 Task: Select the open location to sie an option in the double-click behavior.
Action: Mouse moved to (15, 481)
Screenshot: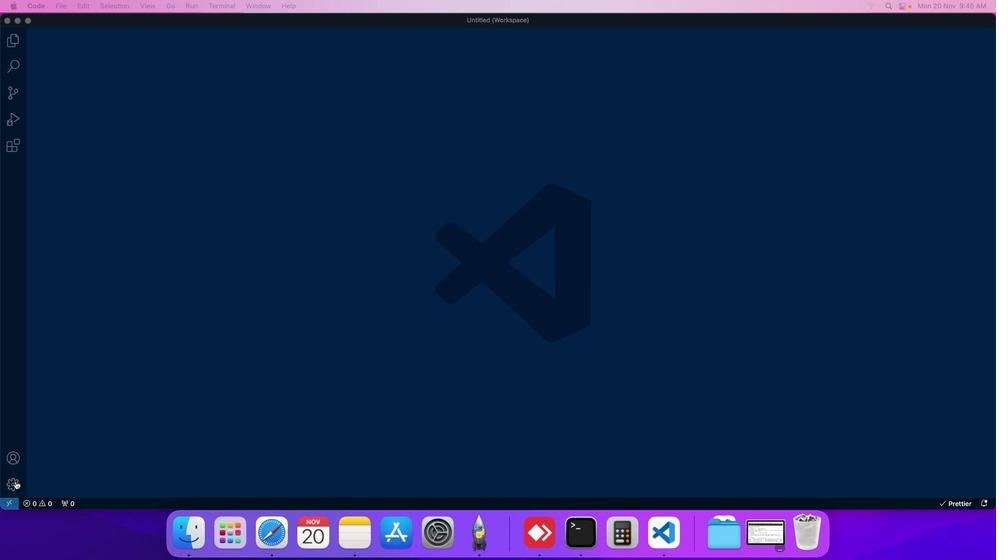 
Action: Mouse pressed left at (15, 481)
Screenshot: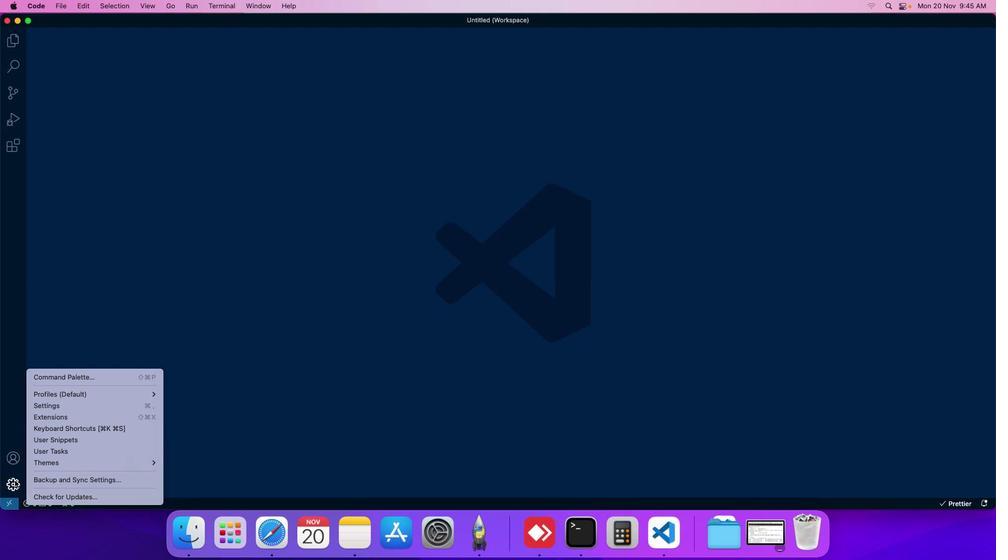 
Action: Mouse moved to (59, 404)
Screenshot: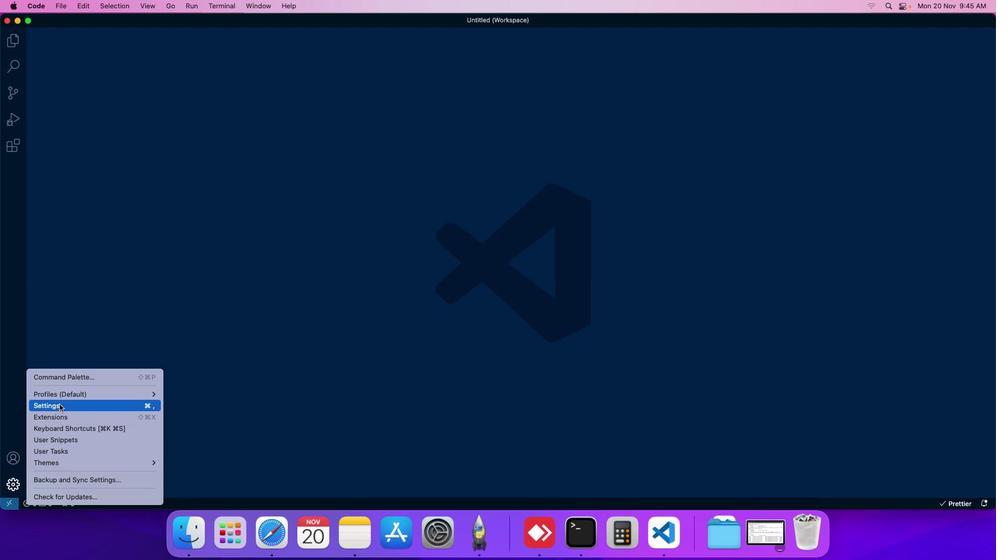 
Action: Mouse pressed left at (59, 404)
Screenshot: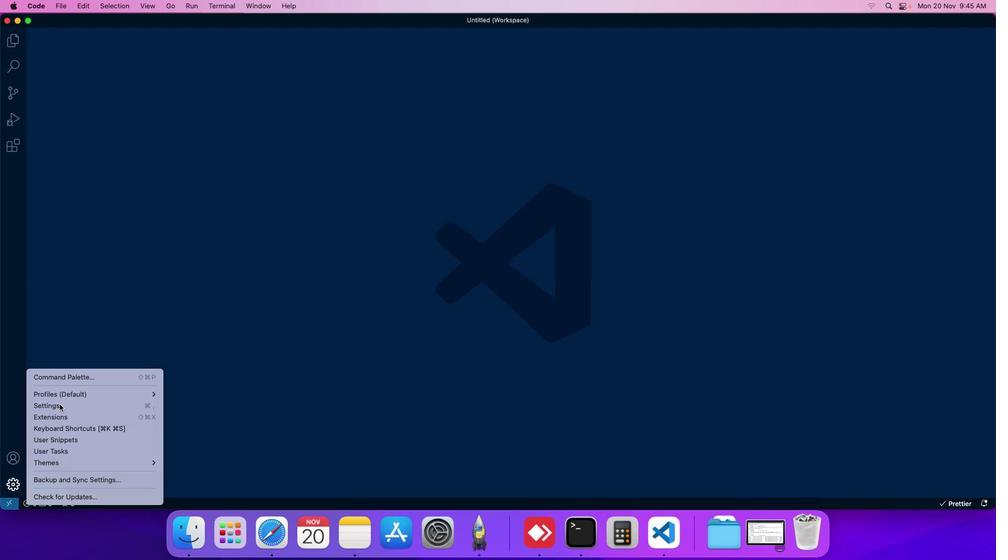 
Action: Mouse moved to (249, 76)
Screenshot: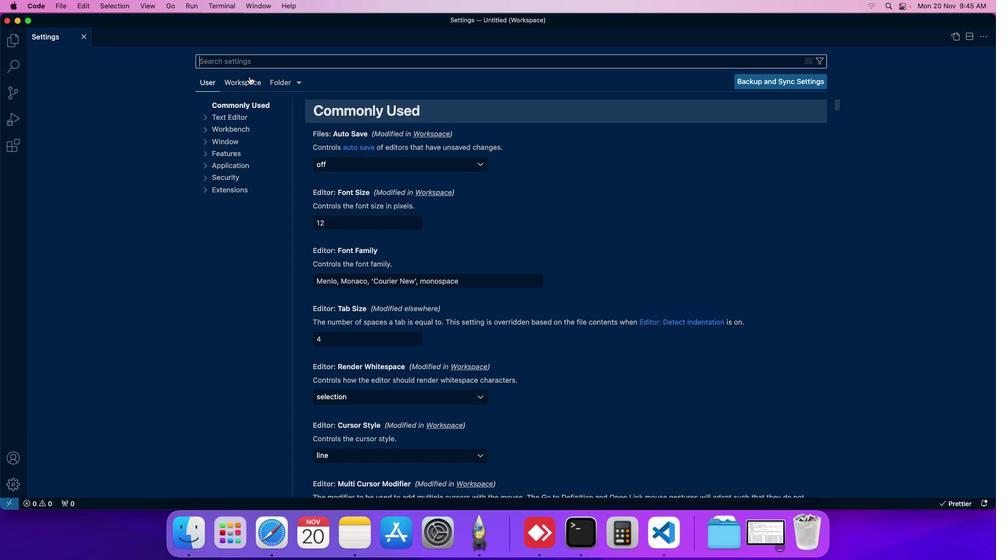 
Action: Mouse pressed left at (249, 76)
Screenshot: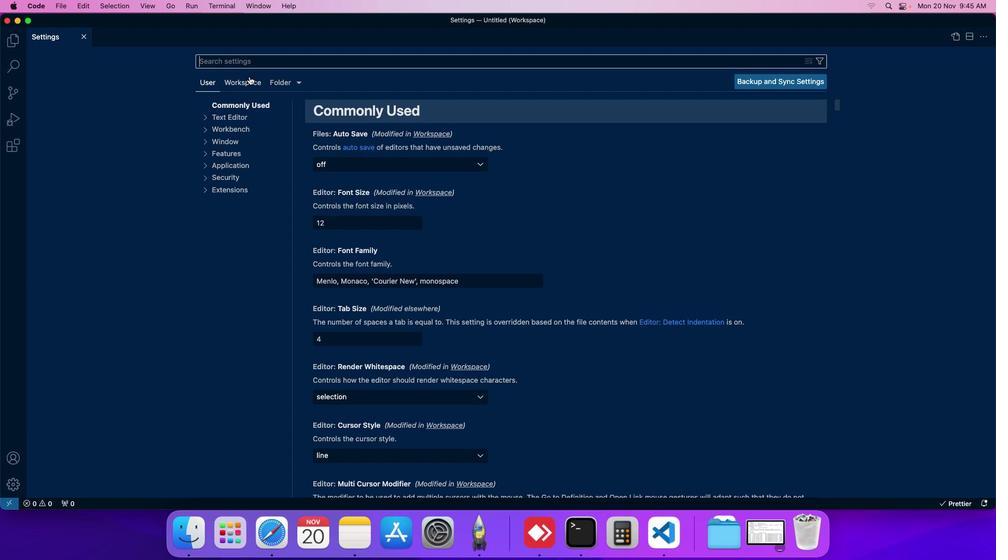 
Action: Mouse moved to (223, 151)
Screenshot: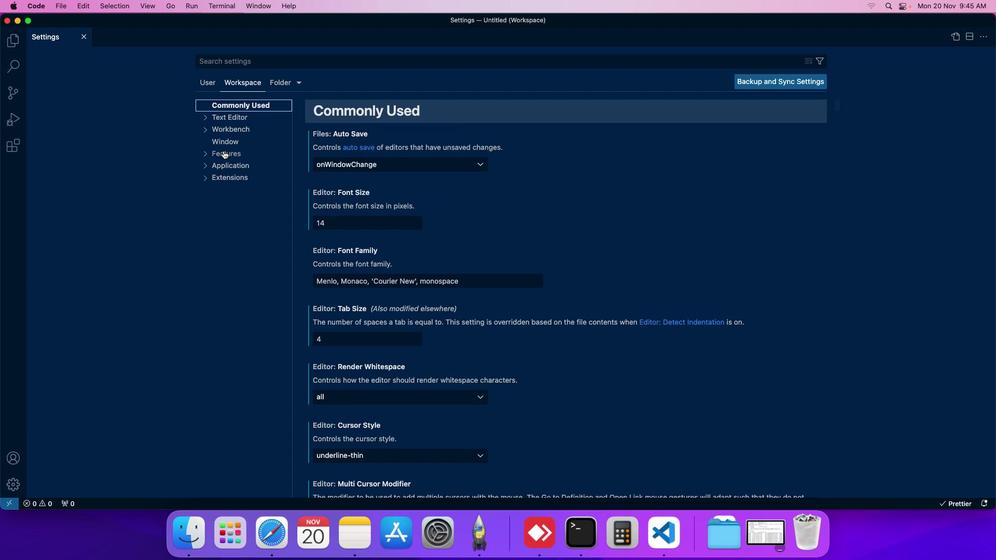 
Action: Mouse pressed left at (223, 151)
Screenshot: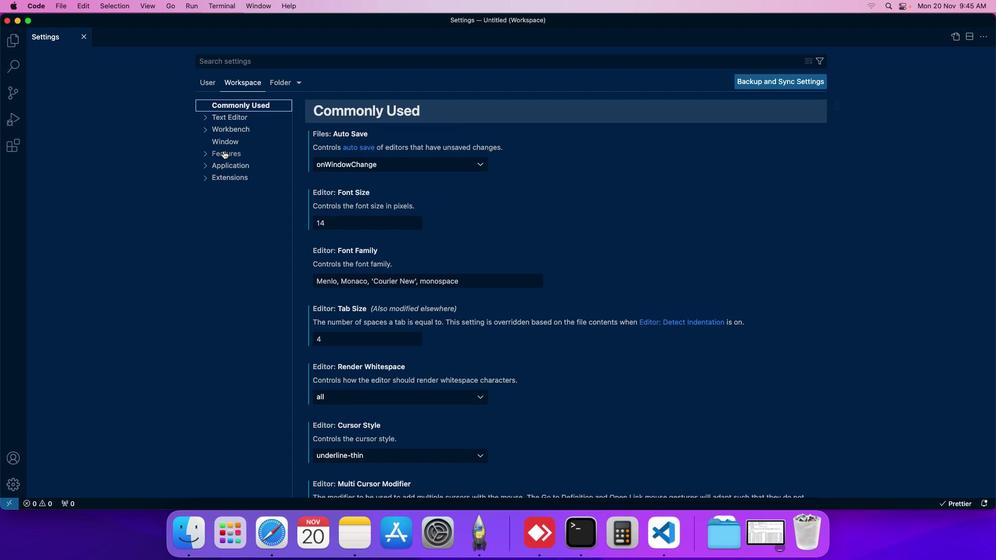 
Action: Mouse moved to (229, 192)
Screenshot: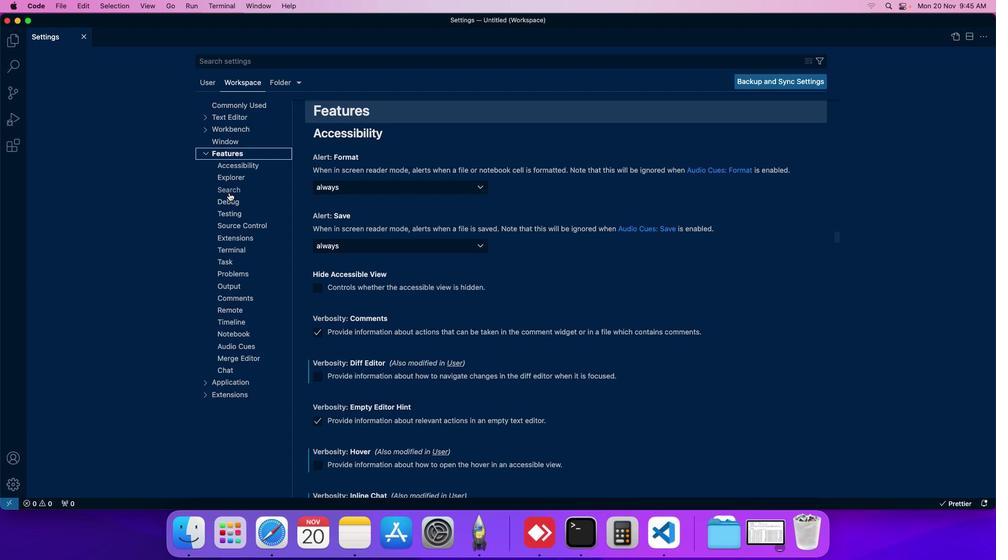 
Action: Mouse pressed left at (229, 192)
Screenshot: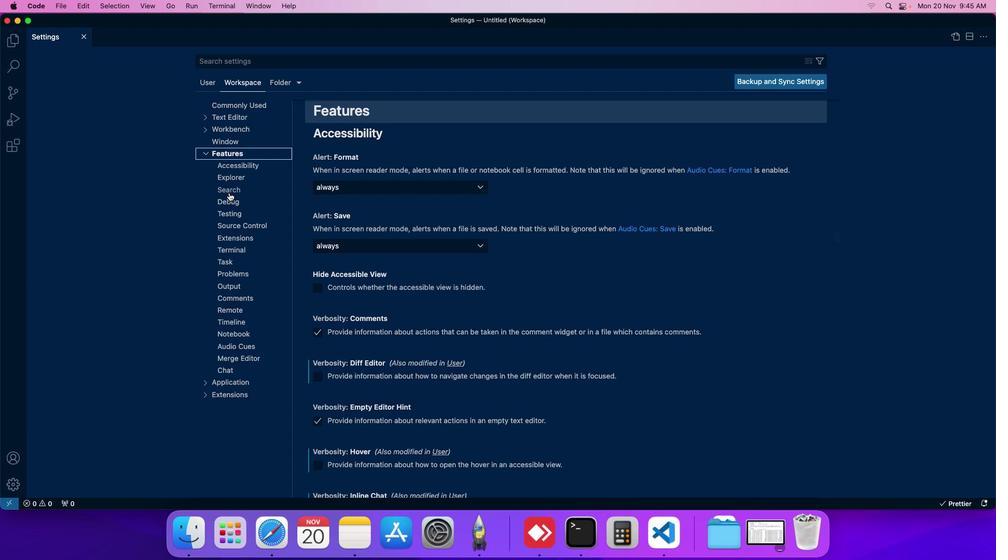 
Action: Mouse moved to (315, 211)
Screenshot: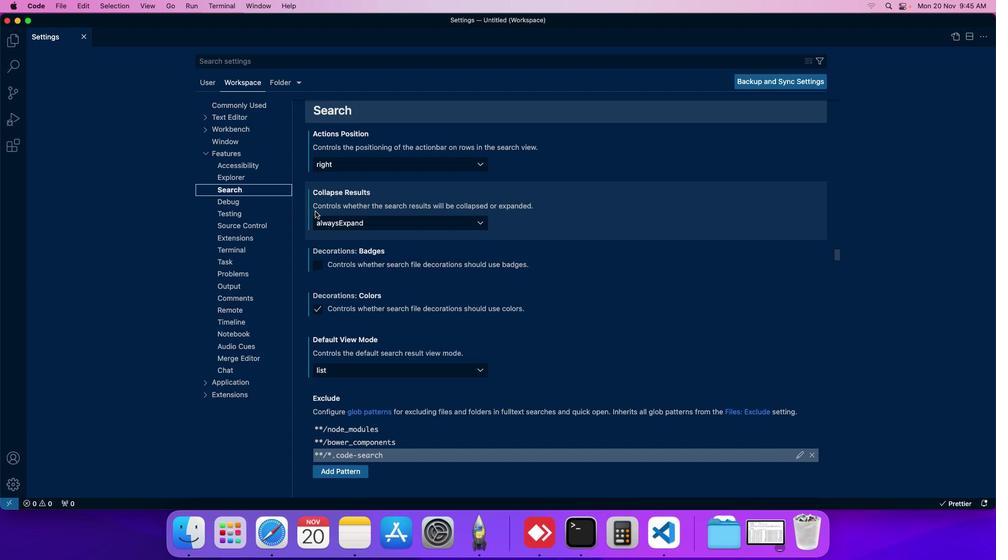 
Action: Mouse scrolled (315, 211) with delta (0, 0)
Screenshot: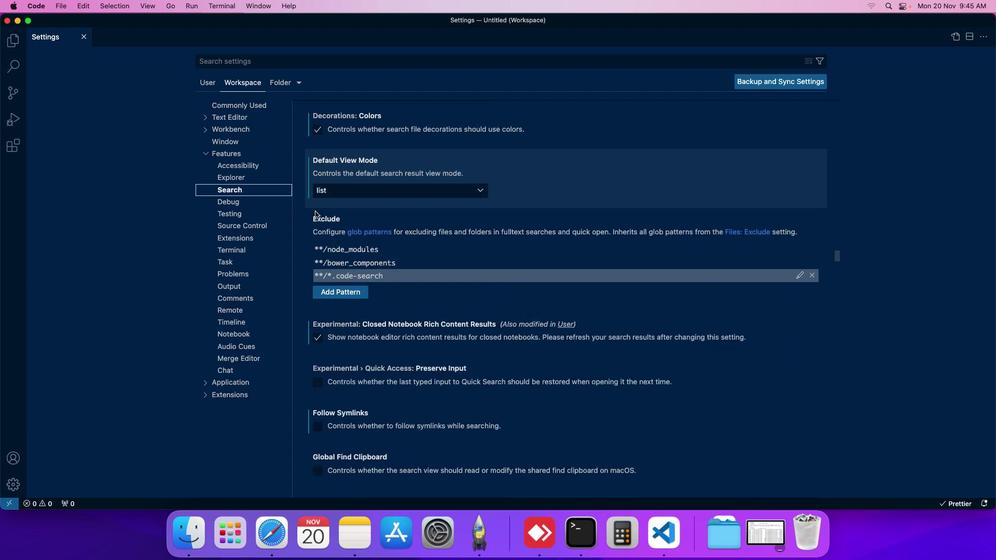 
Action: Mouse scrolled (315, 211) with delta (0, 0)
Screenshot: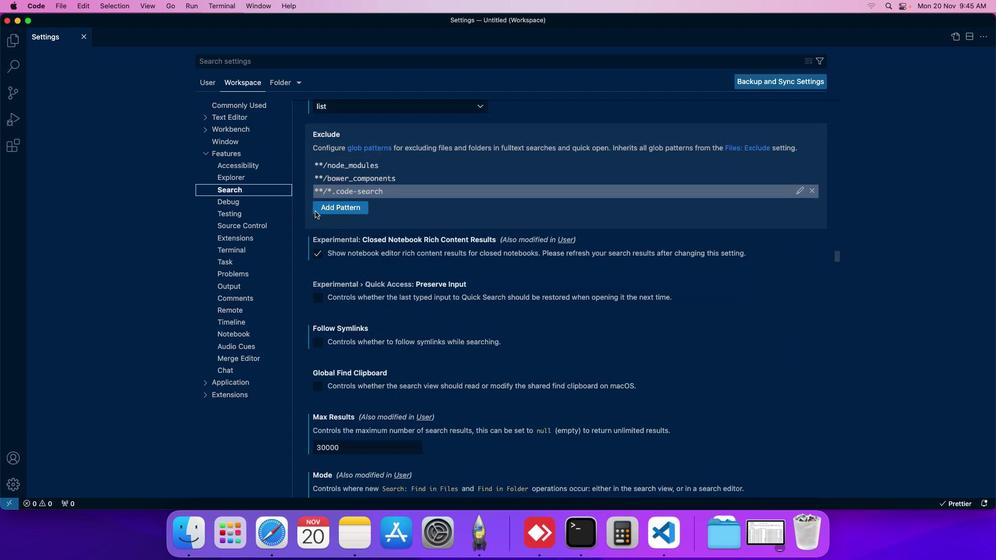 
Action: Mouse scrolled (315, 211) with delta (0, 0)
Screenshot: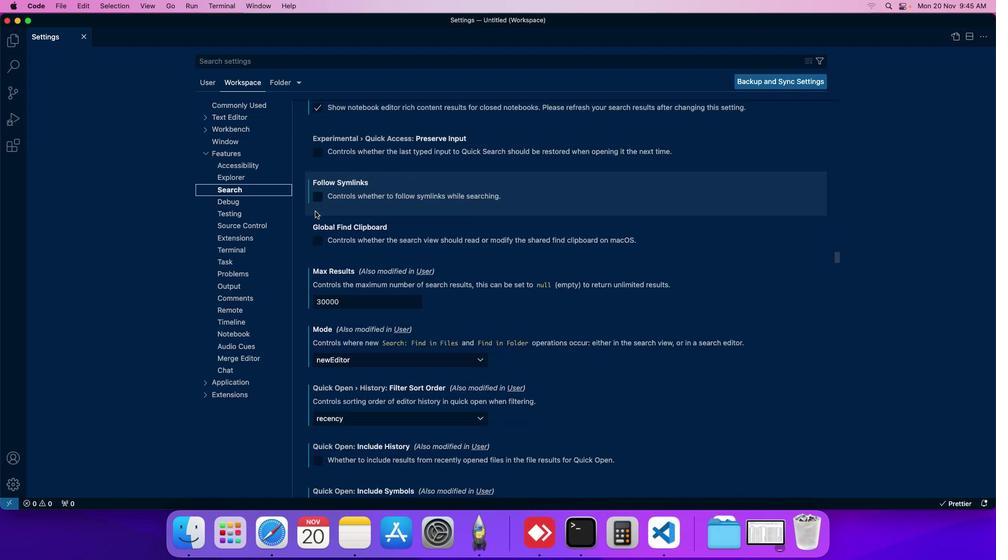 
Action: Mouse scrolled (315, 211) with delta (0, 0)
Screenshot: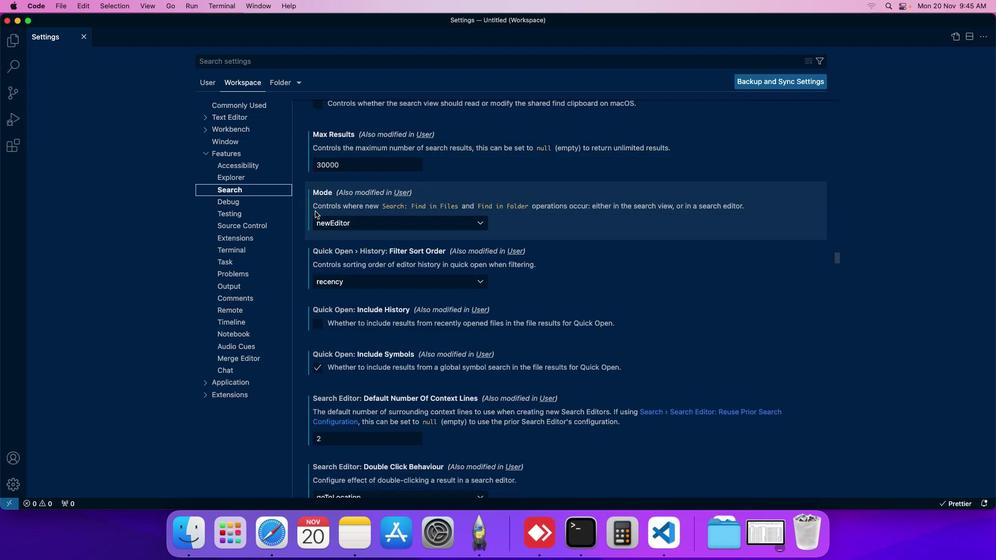 
Action: Mouse scrolled (315, 211) with delta (0, 0)
Screenshot: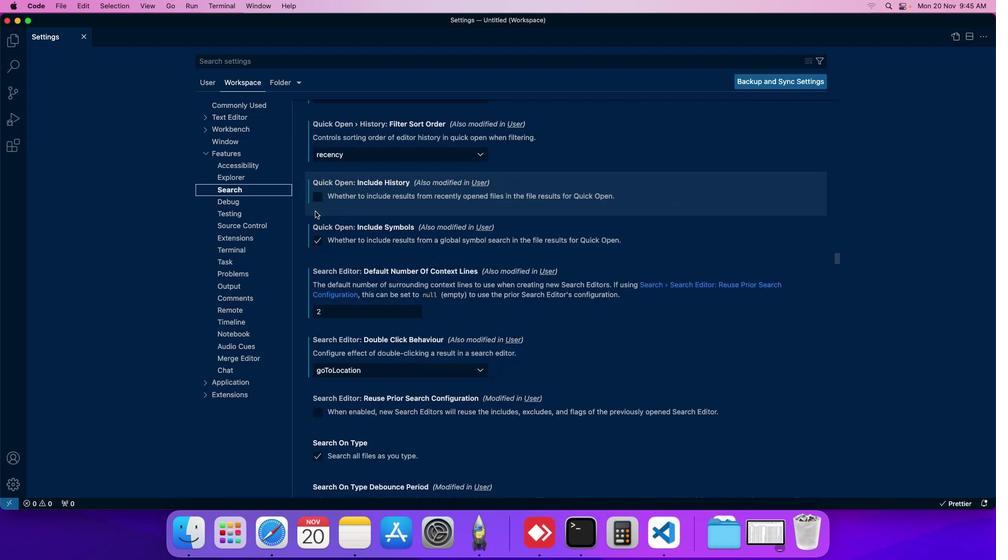 
Action: Mouse scrolled (315, 211) with delta (0, 0)
Screenshot: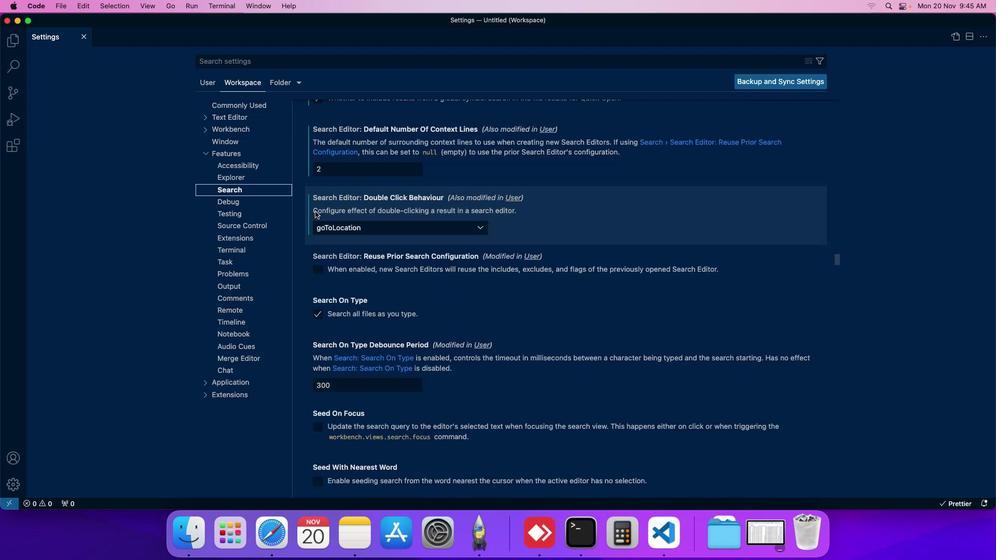 
Action: Mouse moved to (409, 224)
Screenshot: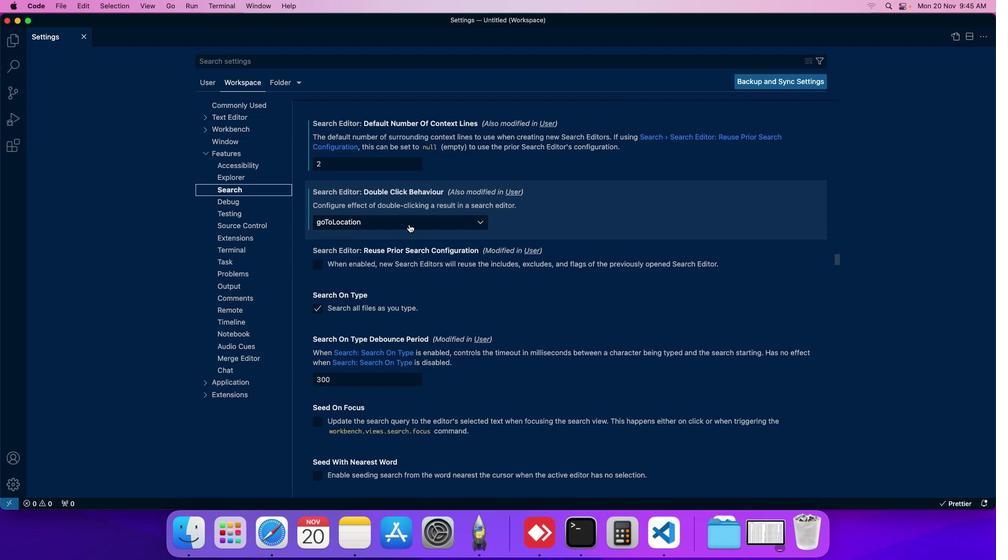 
Action: Mouse pressed left at (409, 224)
Screenshot: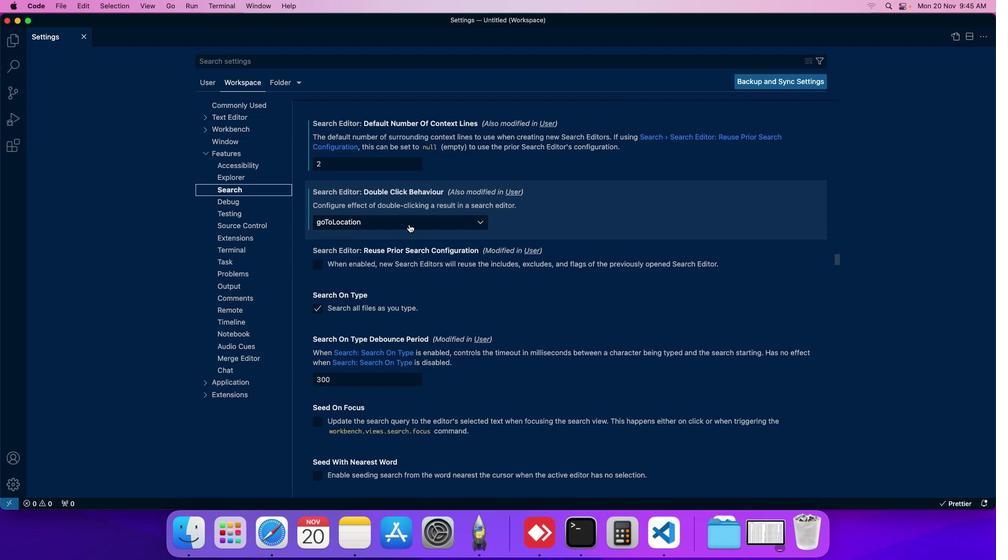 
Action: Mouse moved to (368, 255)
Screenshot: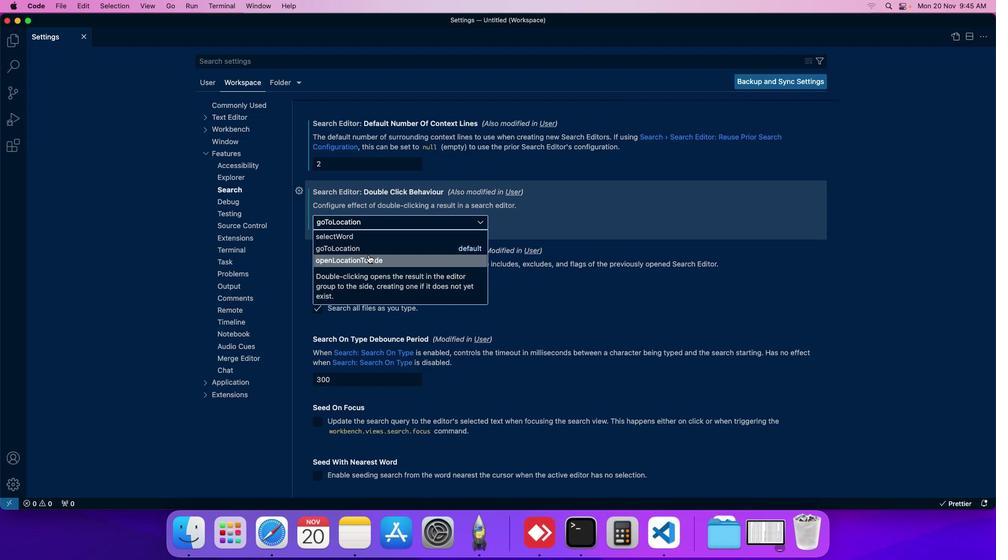 
Action: Mouse pressed left at (368, 255)
Screenshot: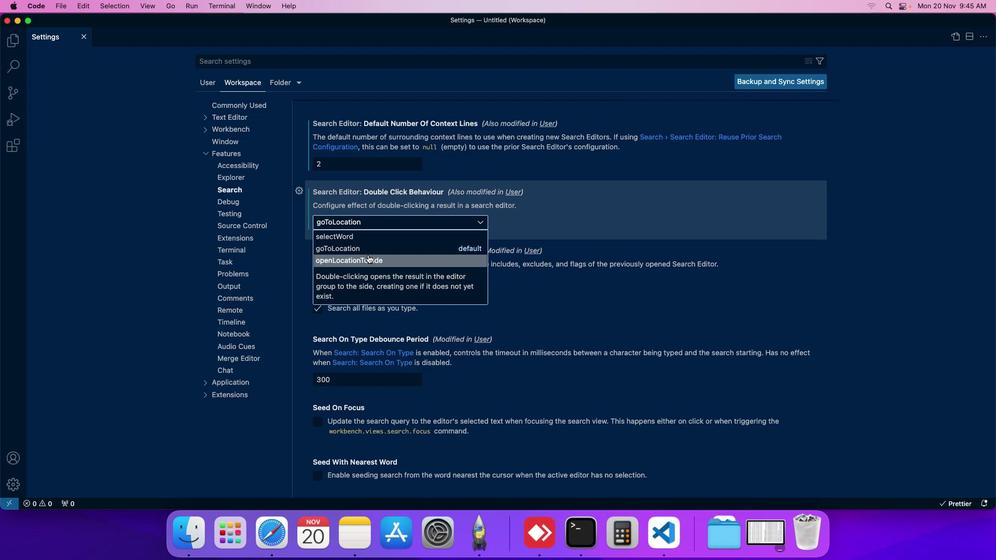 
Action: Mouse moved to (373, 227)
Screenshot: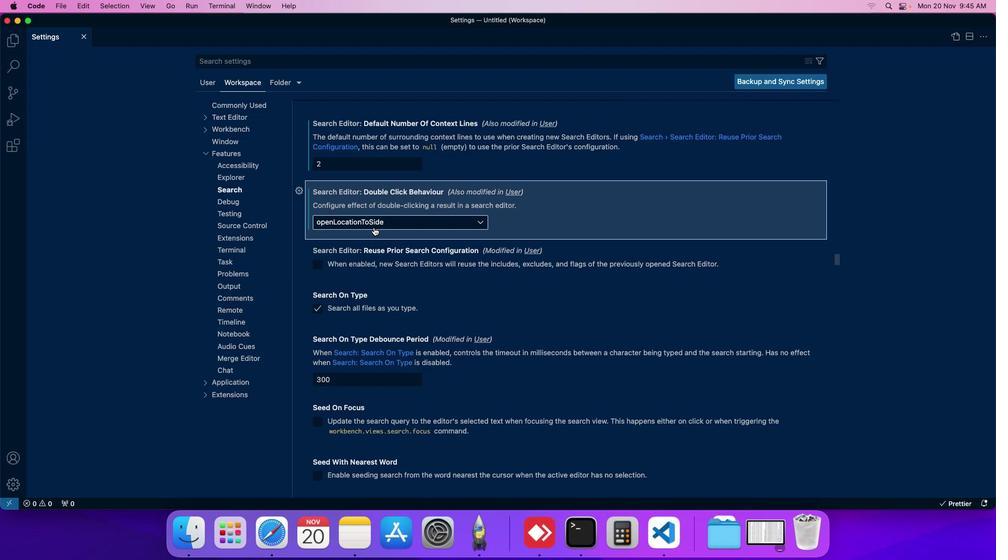 
